 Task: Check how to "Create custom email addresses".
Action: Mouse pressed left at (1022, 162)
Screenshot: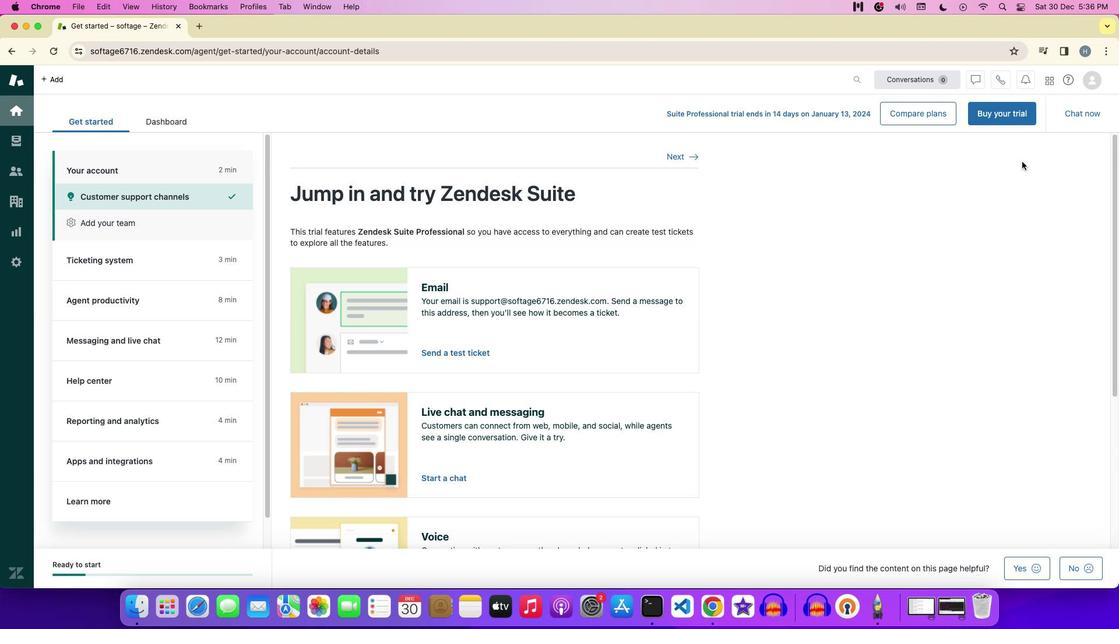 
Action: Mouse moved to (1069, 77)
Screenshot: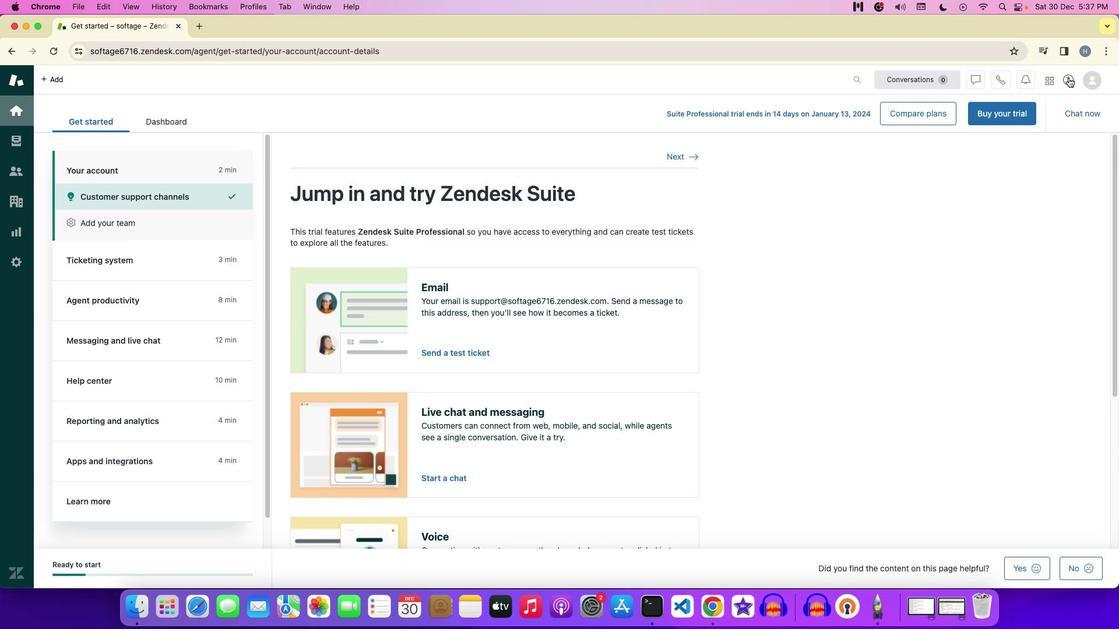 
Action: Mouse pressed left at (1069, 77)
Screenshot: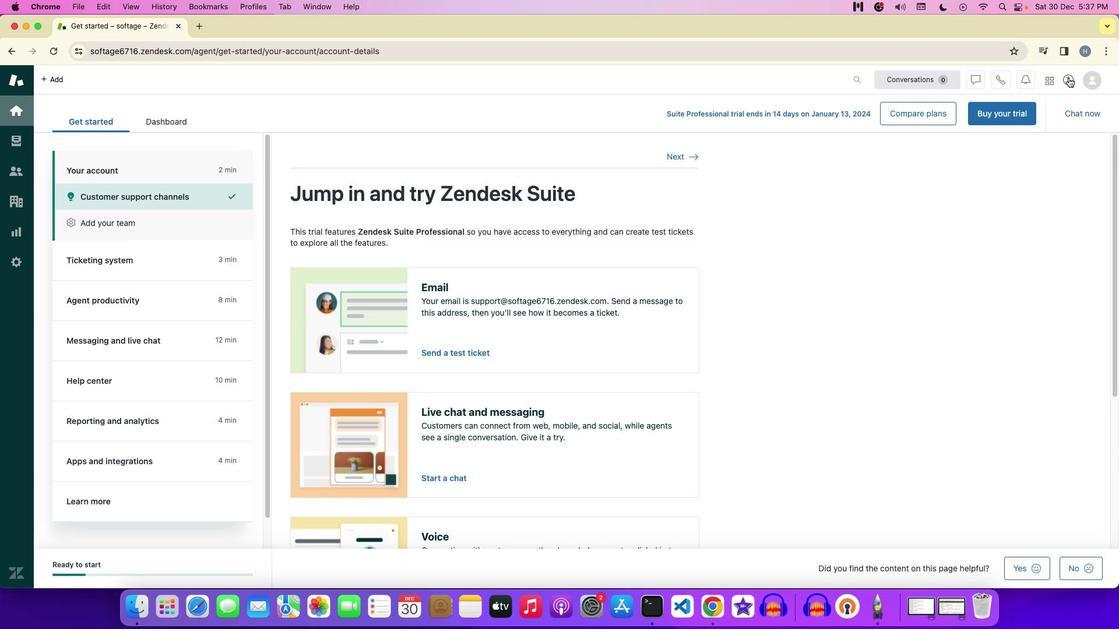 
Action: Mouse moved to (1021, 449)
Screenshot: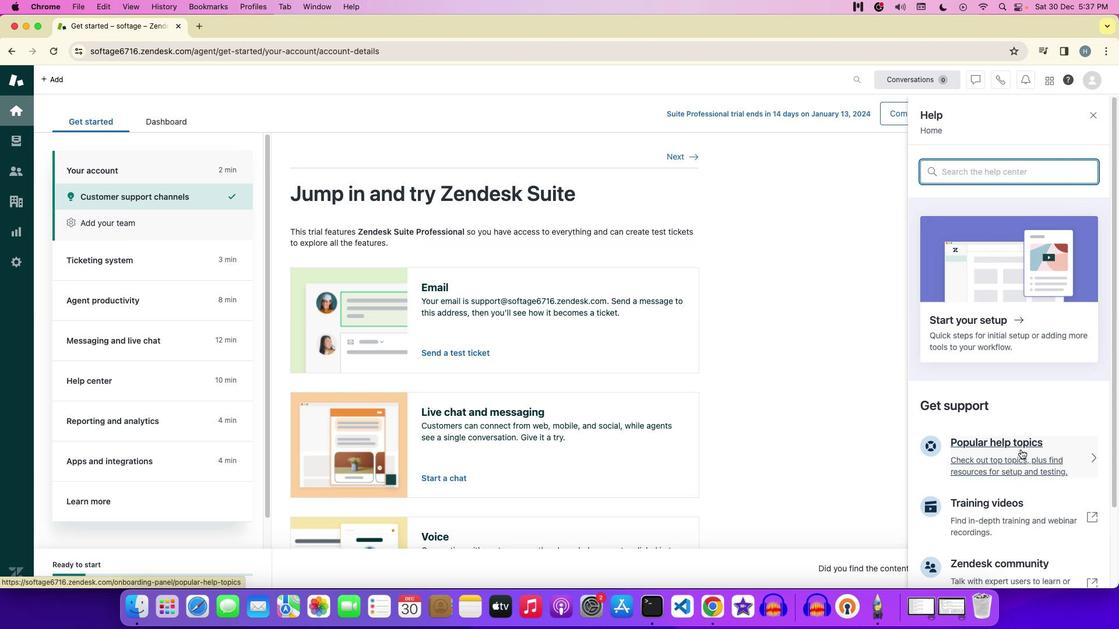
Action: Mouse pressed left at (1021, 449)
Screenshot: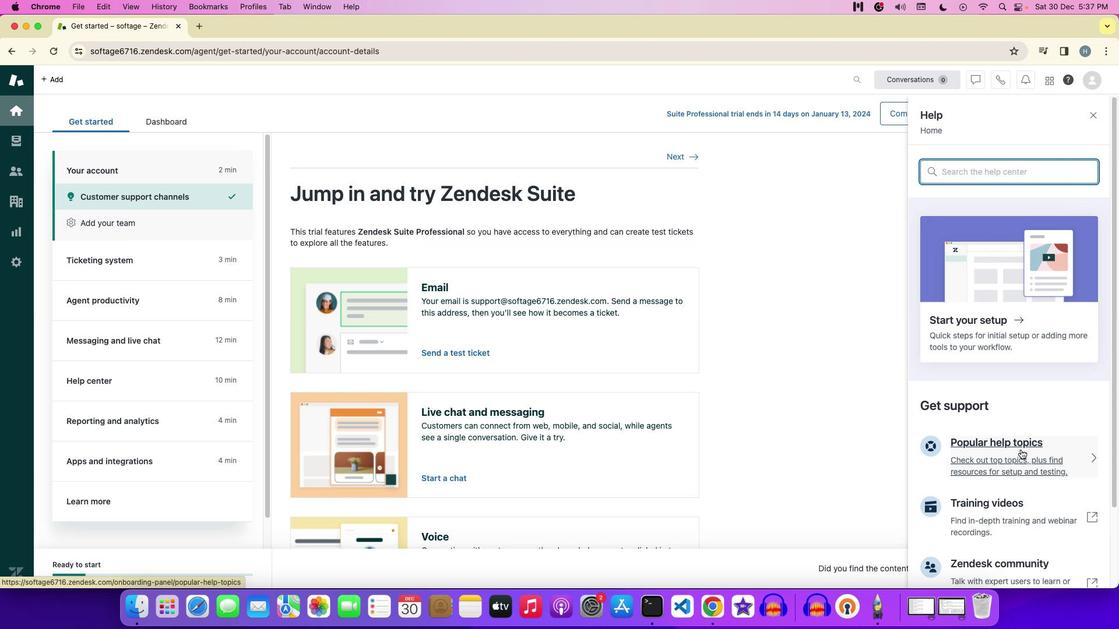 
Action: Mouse moved to (1006, 275)
Screenshot: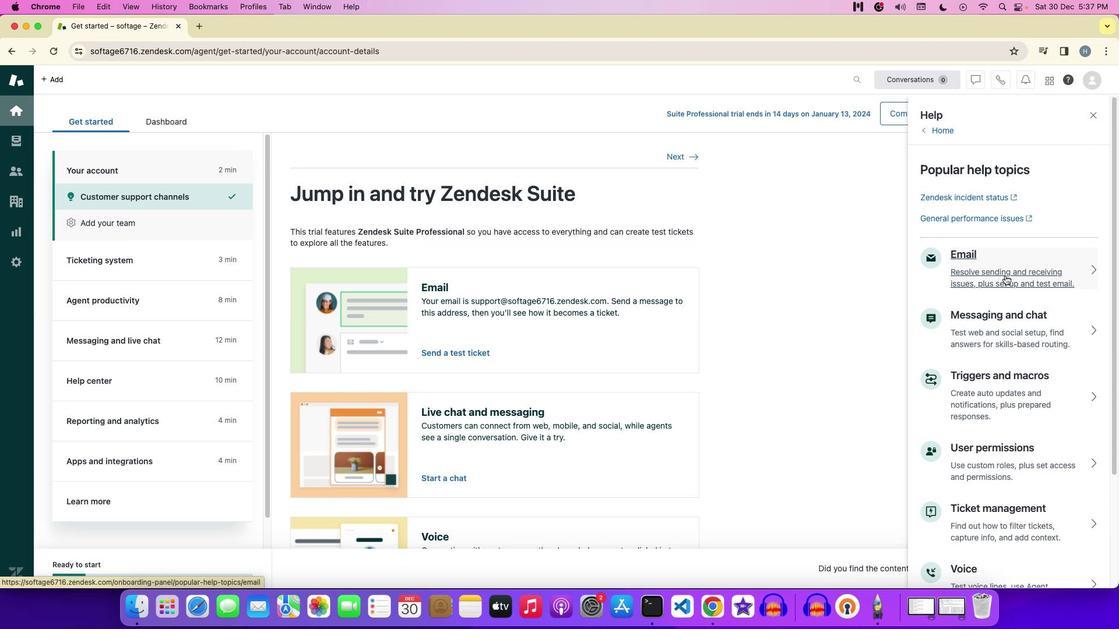 
Action: Mouse pressed left at (1006, 275)
Screenshot: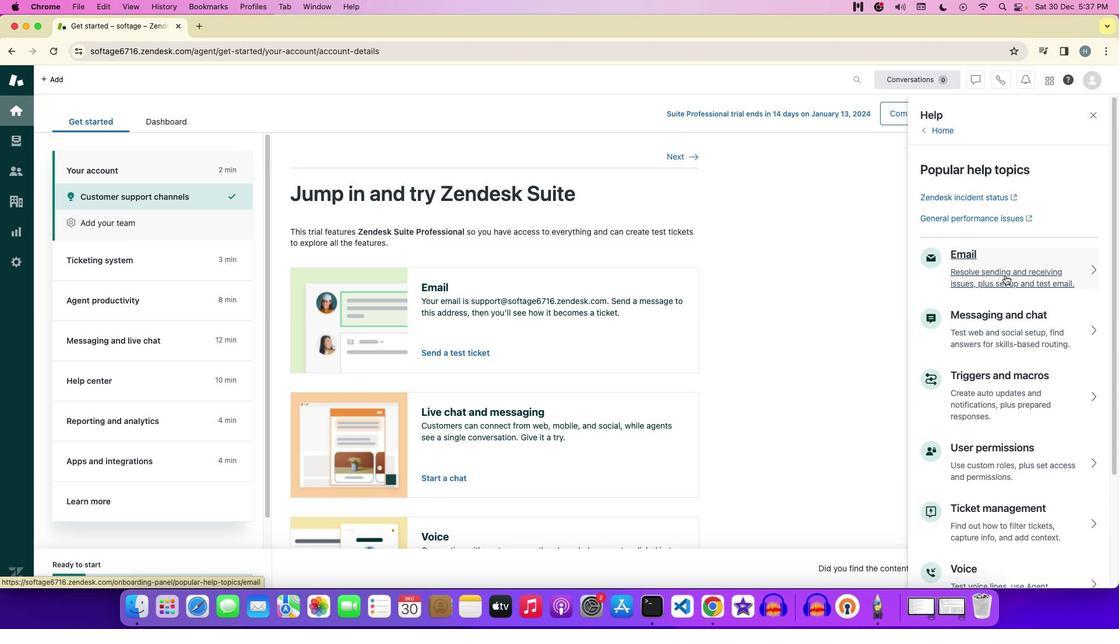 
Action: Mouse moved to (1006, 260)
Screenshot: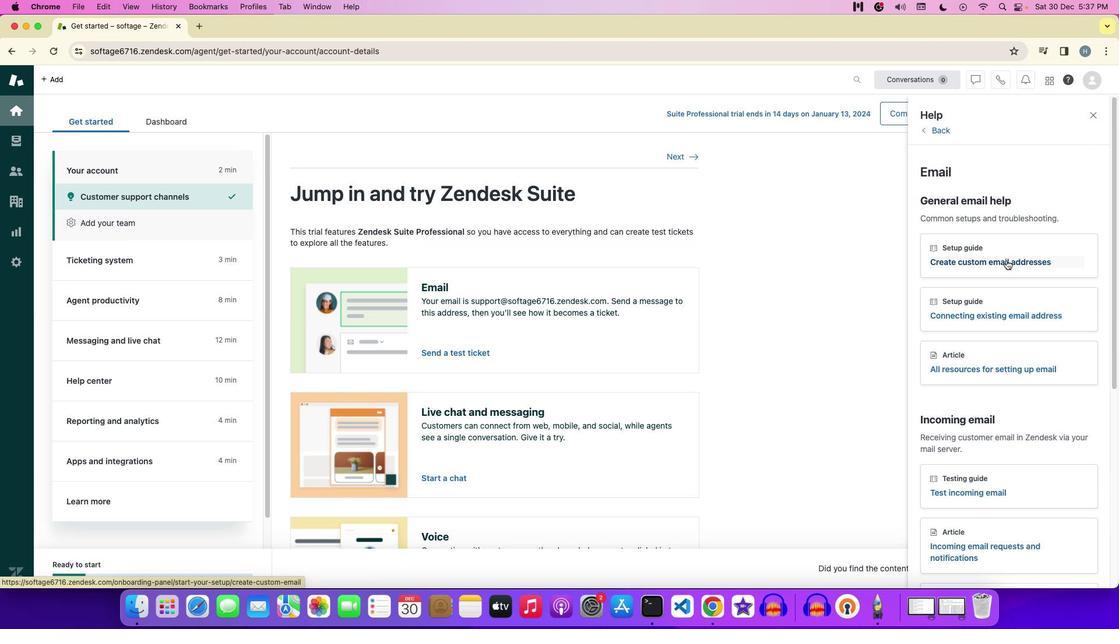 
Action: Mouse pressed left at (1006, 260)
Screenshot: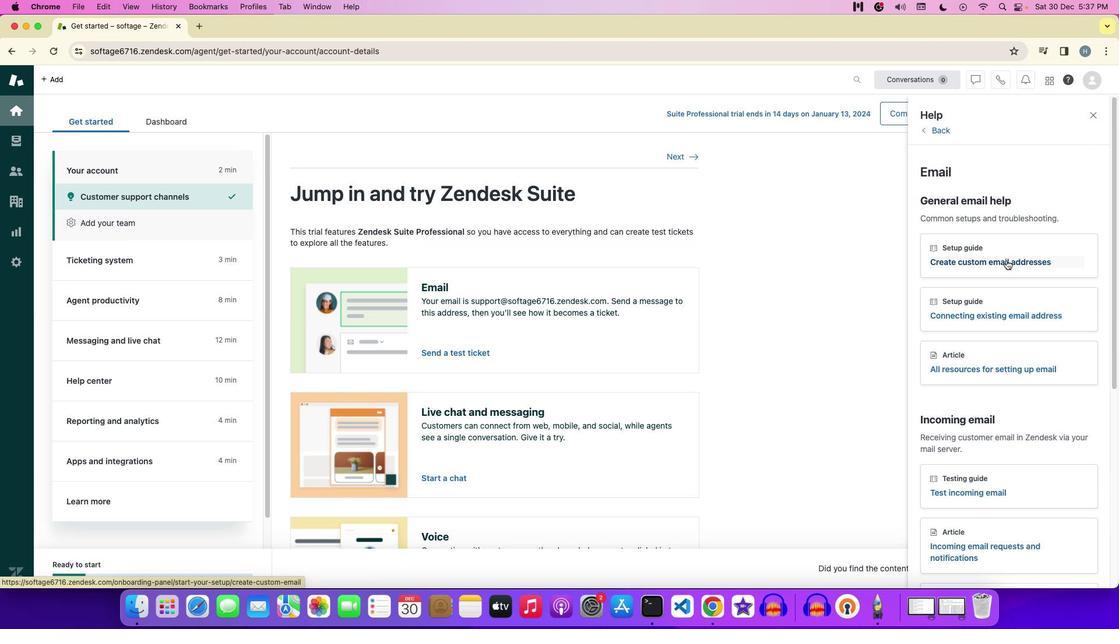 
Action: Mouse moved to (1011, 300)
Screenshot: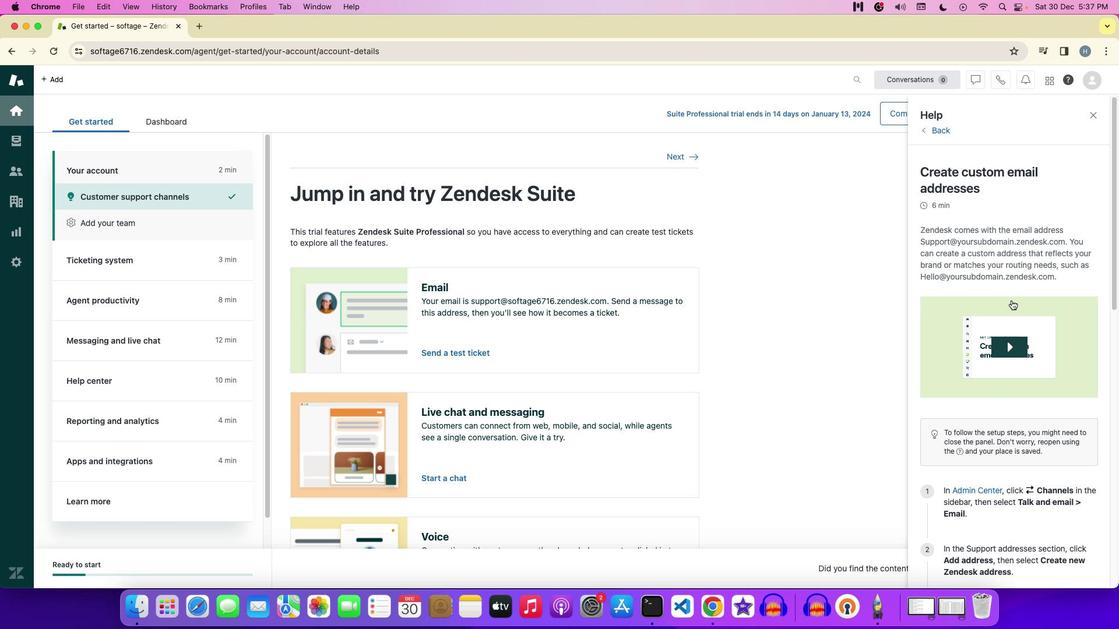
Action: Mouse scrolled (1011, 300) with delta (0, 0)
Screenshot: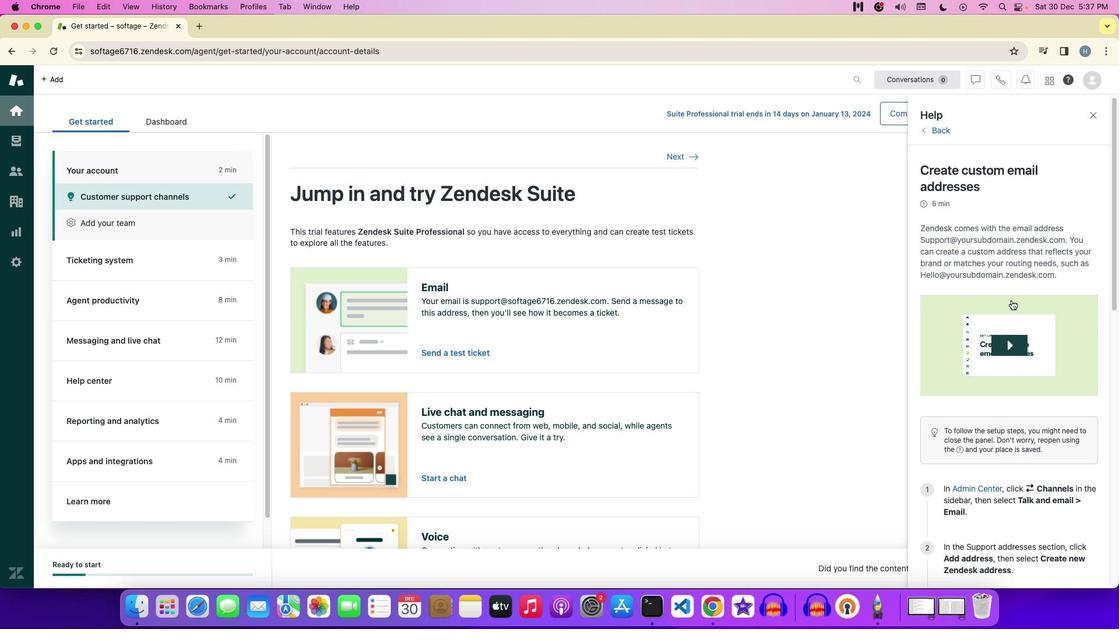 
Action: Mouse scrolled (1011, 300) with delta (0, 0)
Screenshot: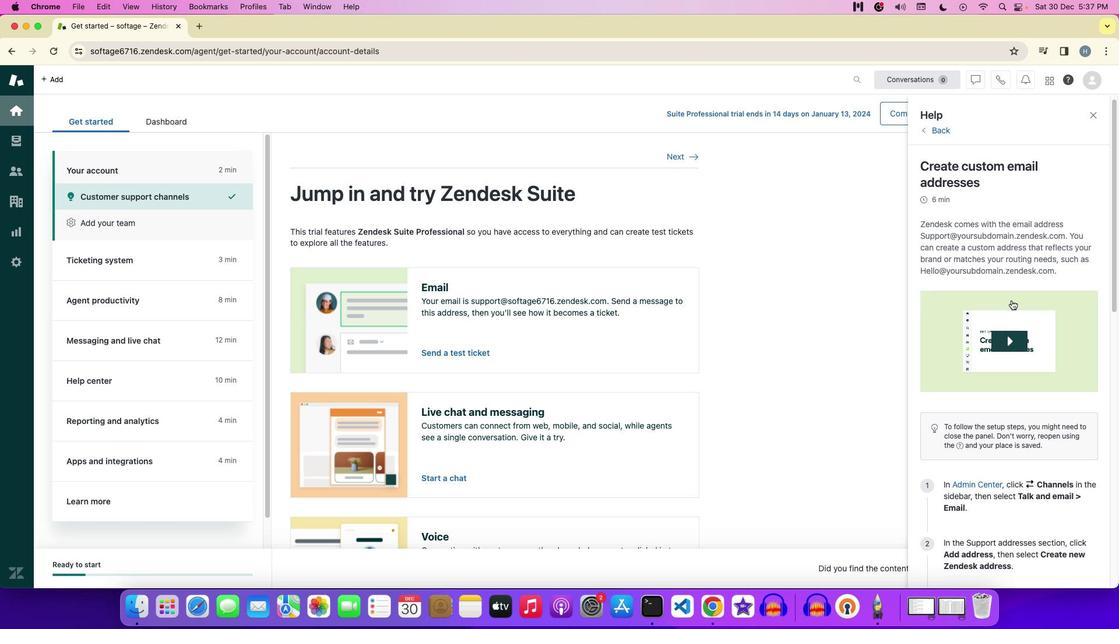 
Action: Mouse scrolled (1011, 300) with delta (0, -1)
Screenshot: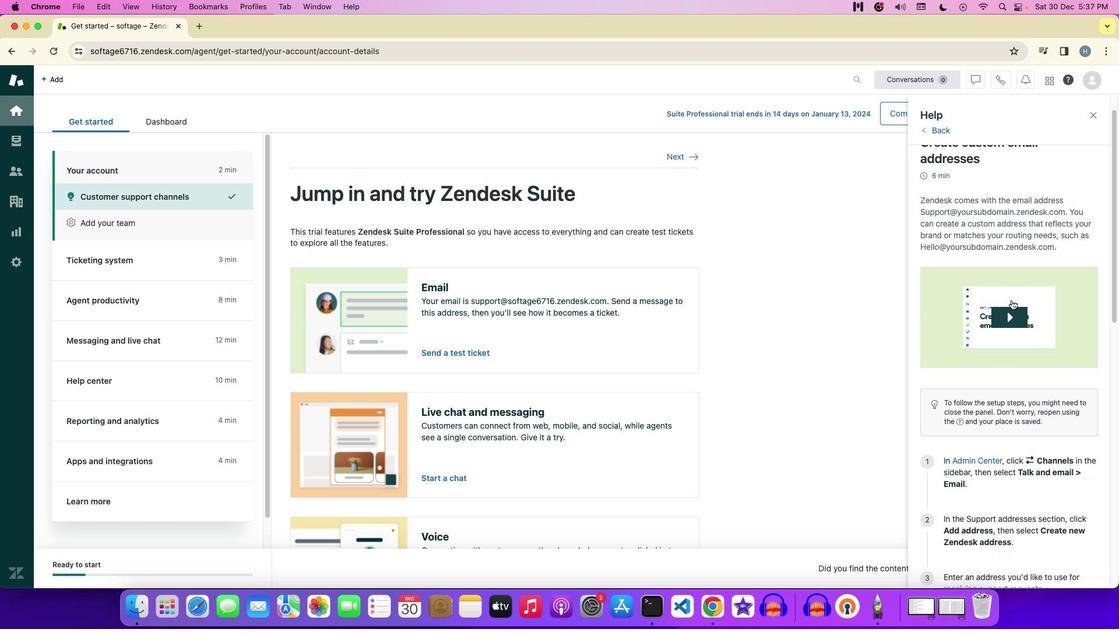 
Action: Mouse scrolled (1011, 300) with delta (0, -1)
Screenshot: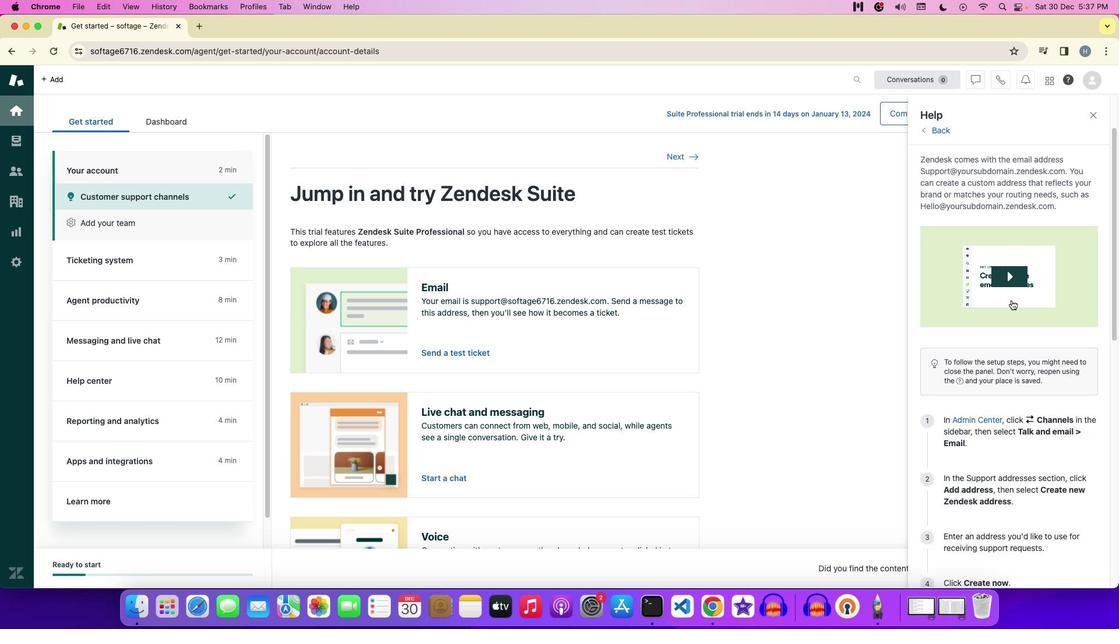 
Action: Mouse scrolled (1011, 300) with delta (0, -1)
Screenshot: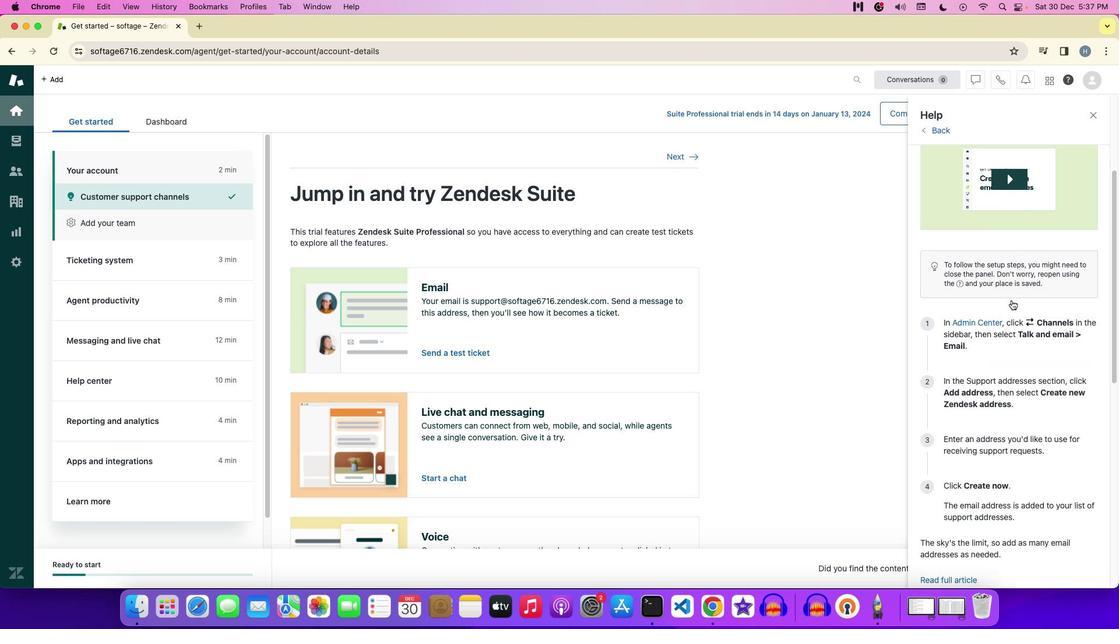 
